 Task: Check the average views per listing of 2 sinks in the last 3 years.
Action: Mouse moved to (980, 211)
Screenshot: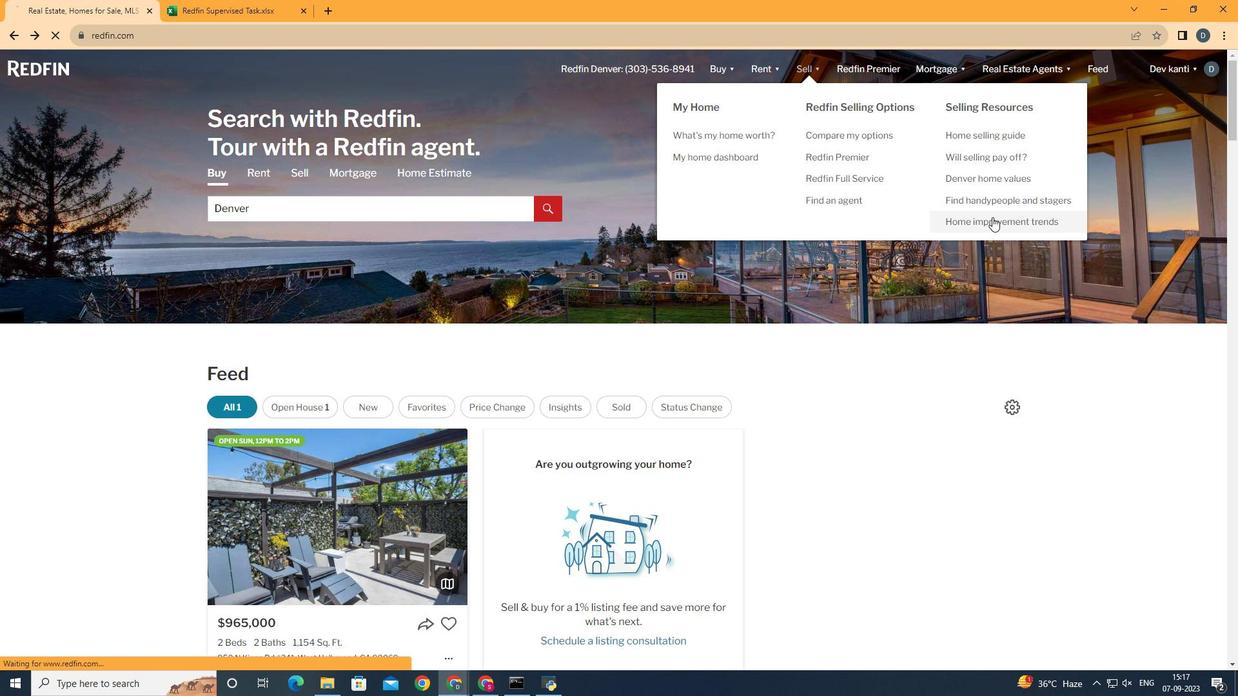 
Action: Mouse pressed left at (980, 211)
Screenshot: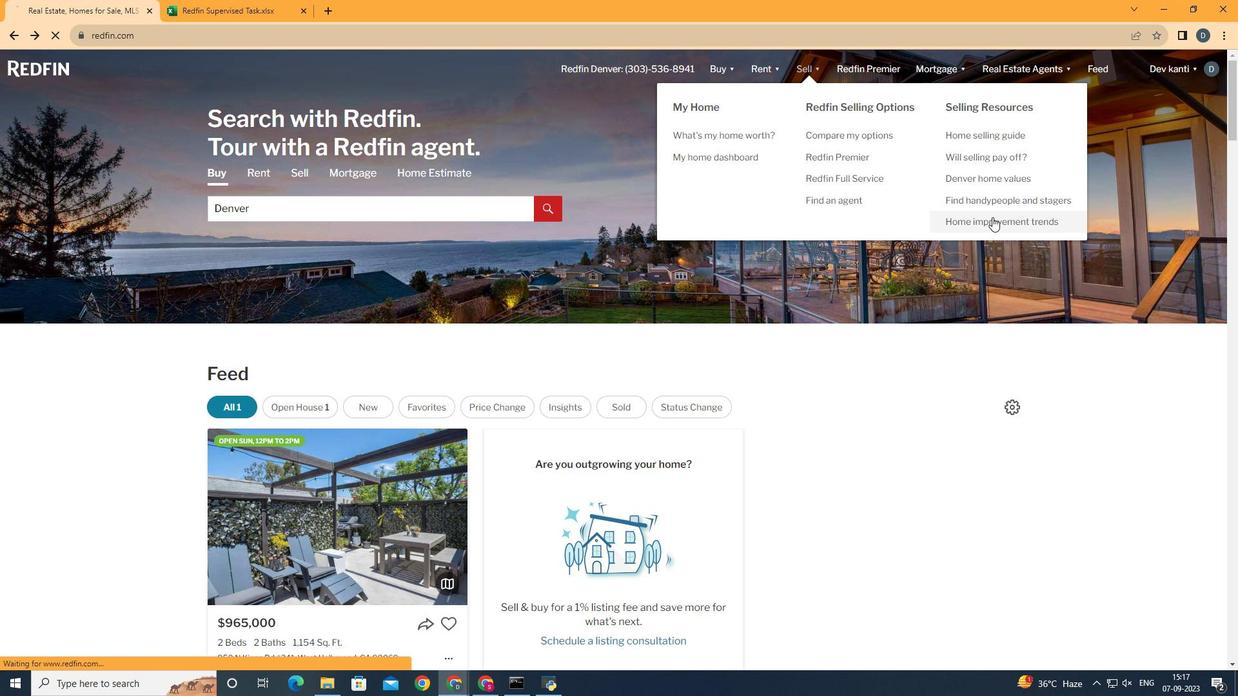 
Action: Mouse moved to (297, 234)
Screenshot: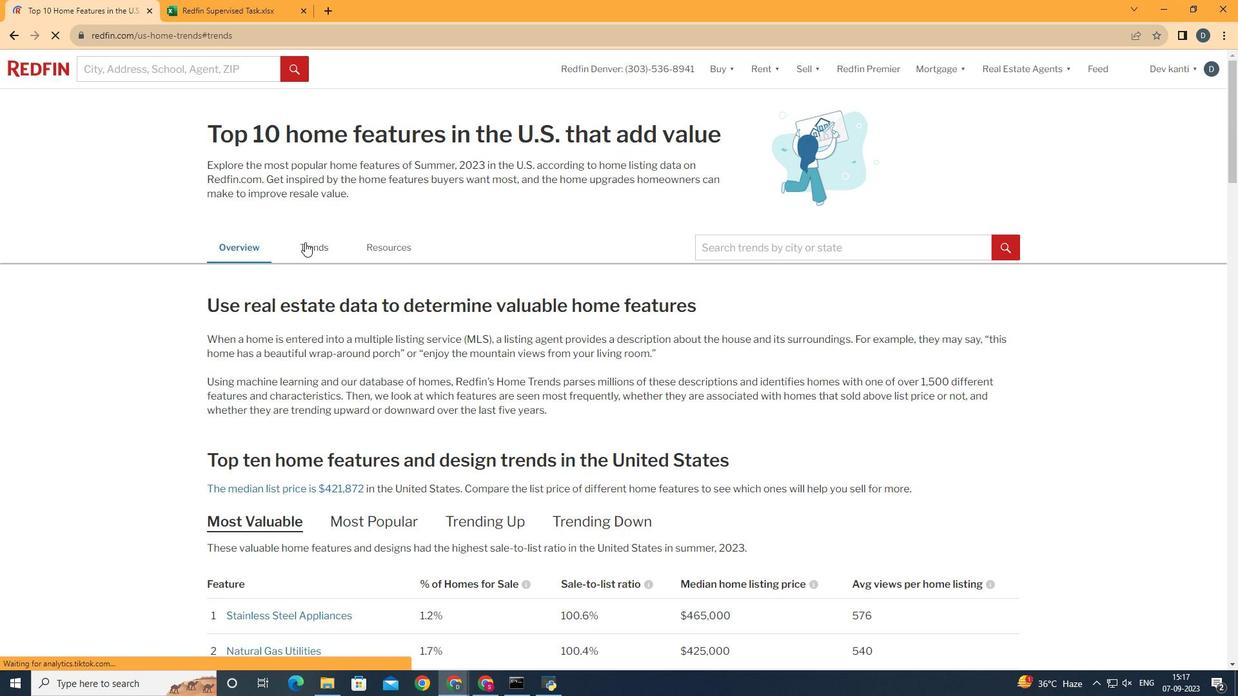 
Action: Mouse pressed left at (297, 234)
Screenshot: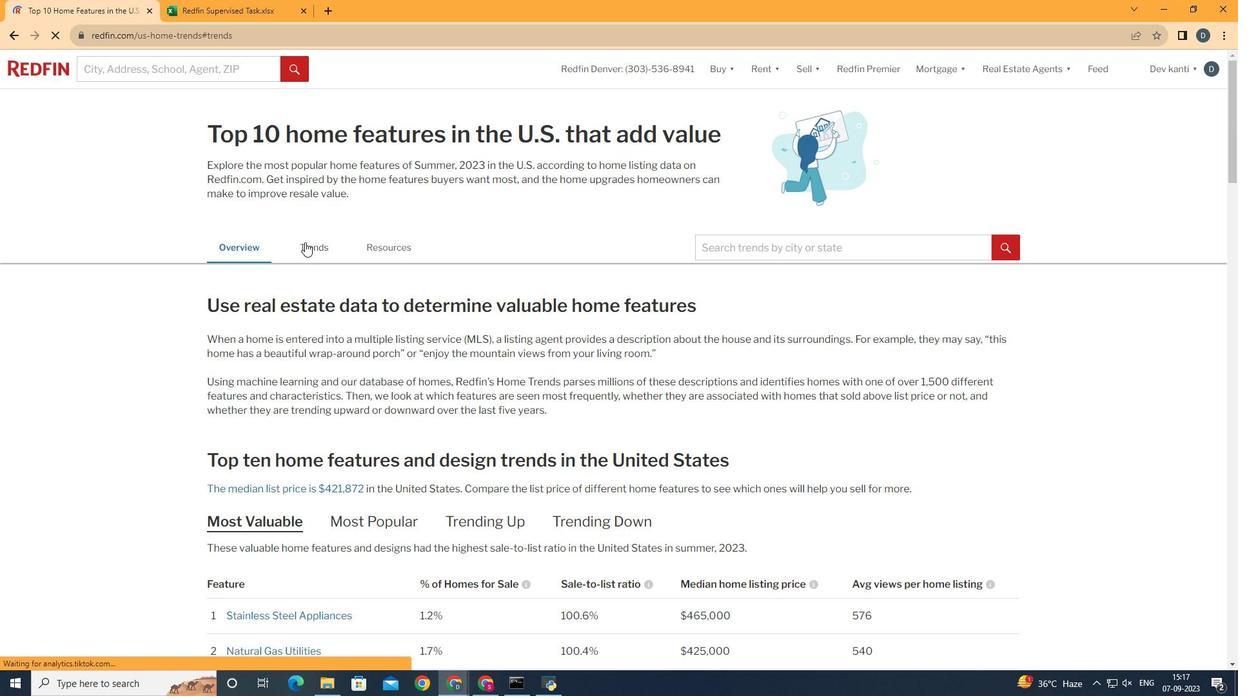 
Action: Mouse moved to (372, 253)
Screenshot: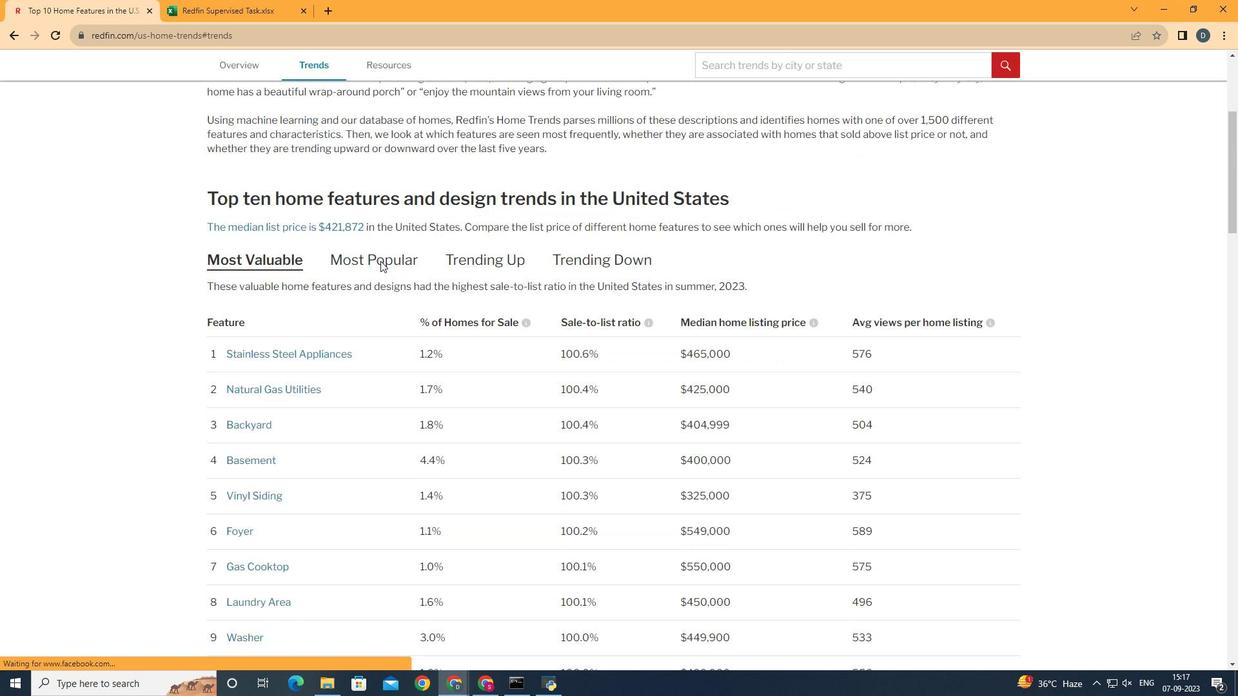 
Action: Mouse scrolled (372, 252) with delta (0, 0)
Screenshot: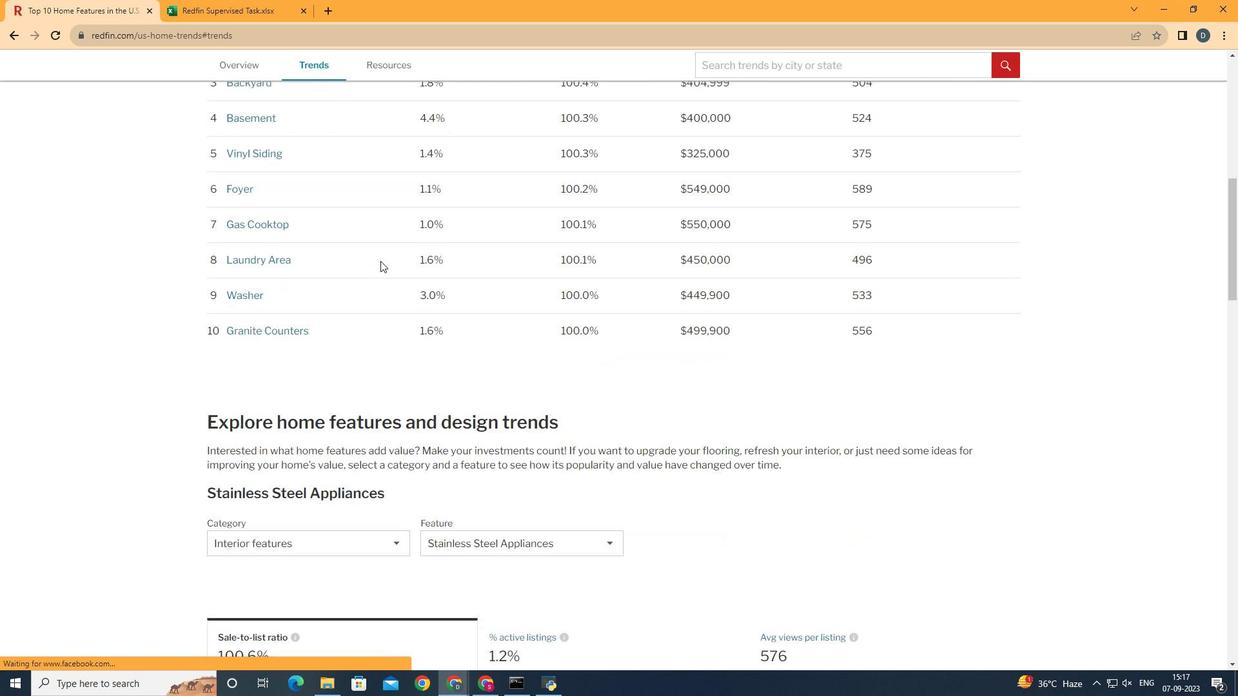 
Action: Mouse scrolled (372, 252) with delta (0, 0)
Screenshot: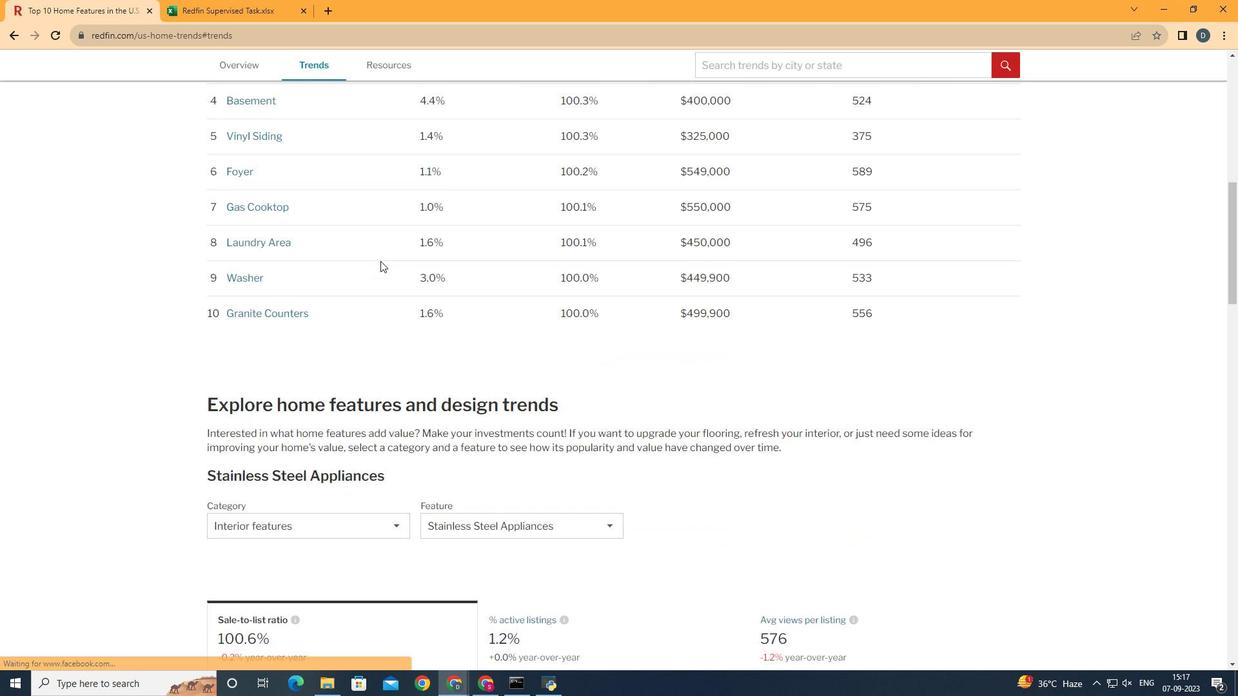 
Action: Mouse scrolled (372, 252) with delta (0, 0)
Screenshot: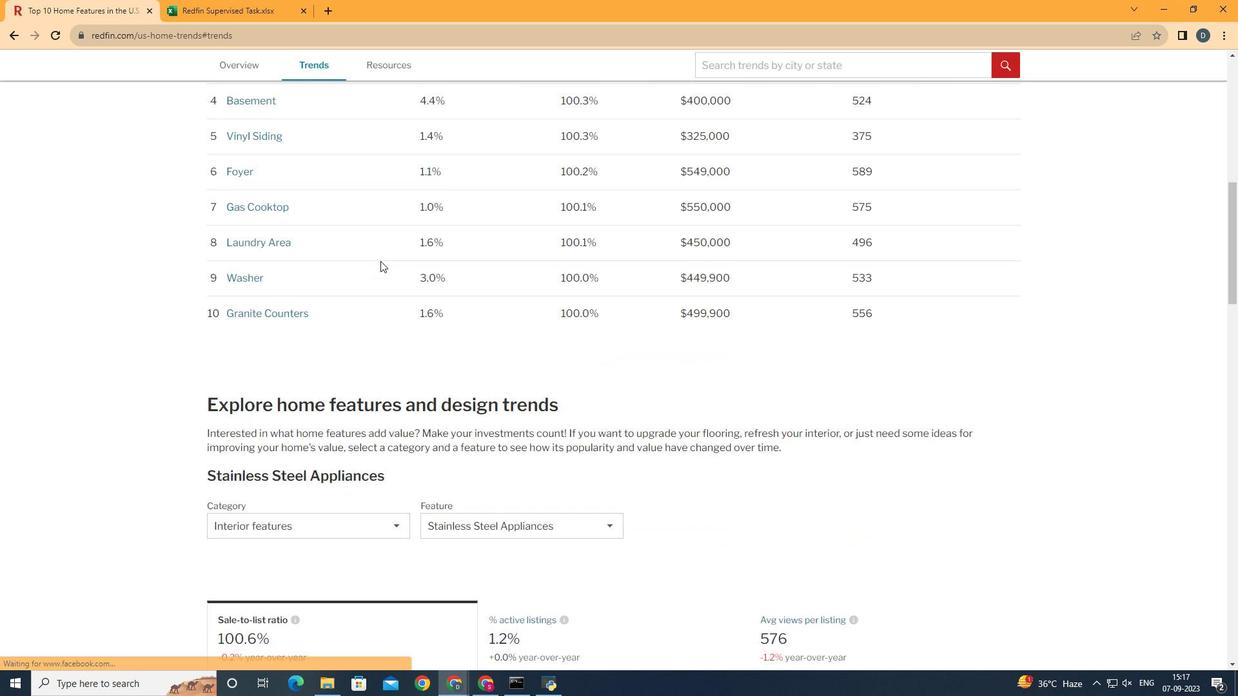 
Action: Mouse scrolled (372, 252) with delta (0, 0)
Screenshot: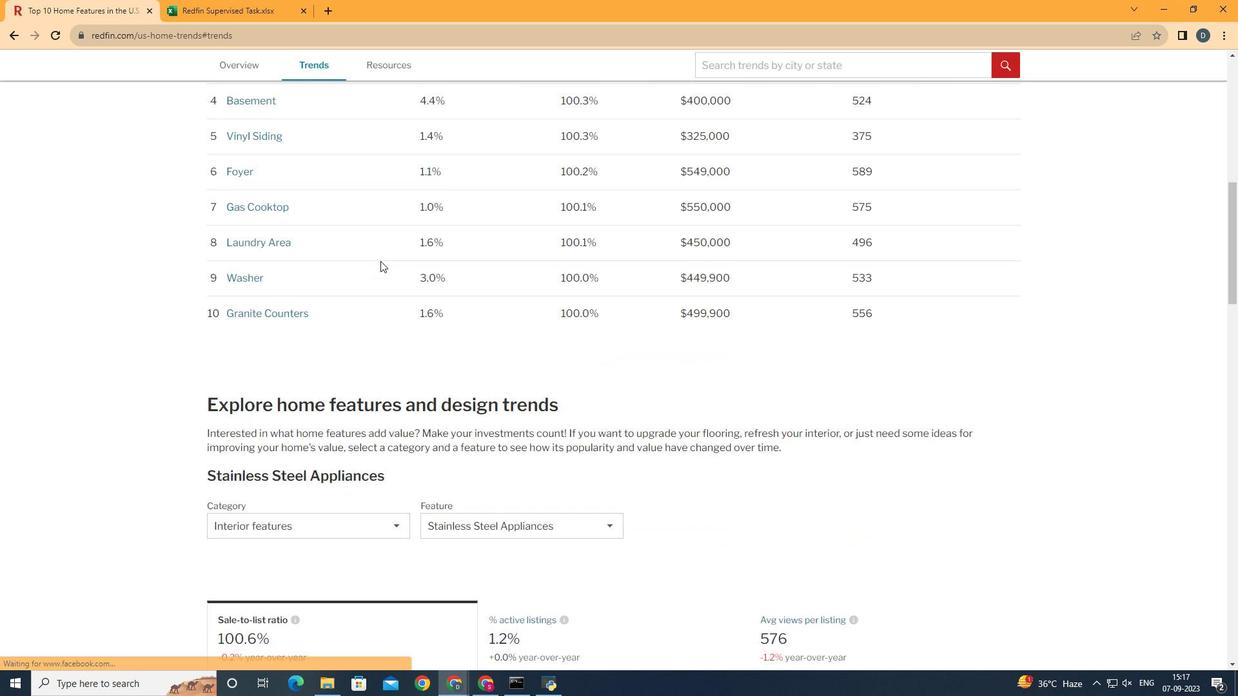 
Action: Mouse scrolled (372, 252) with delta (0, 0)
Screenshot: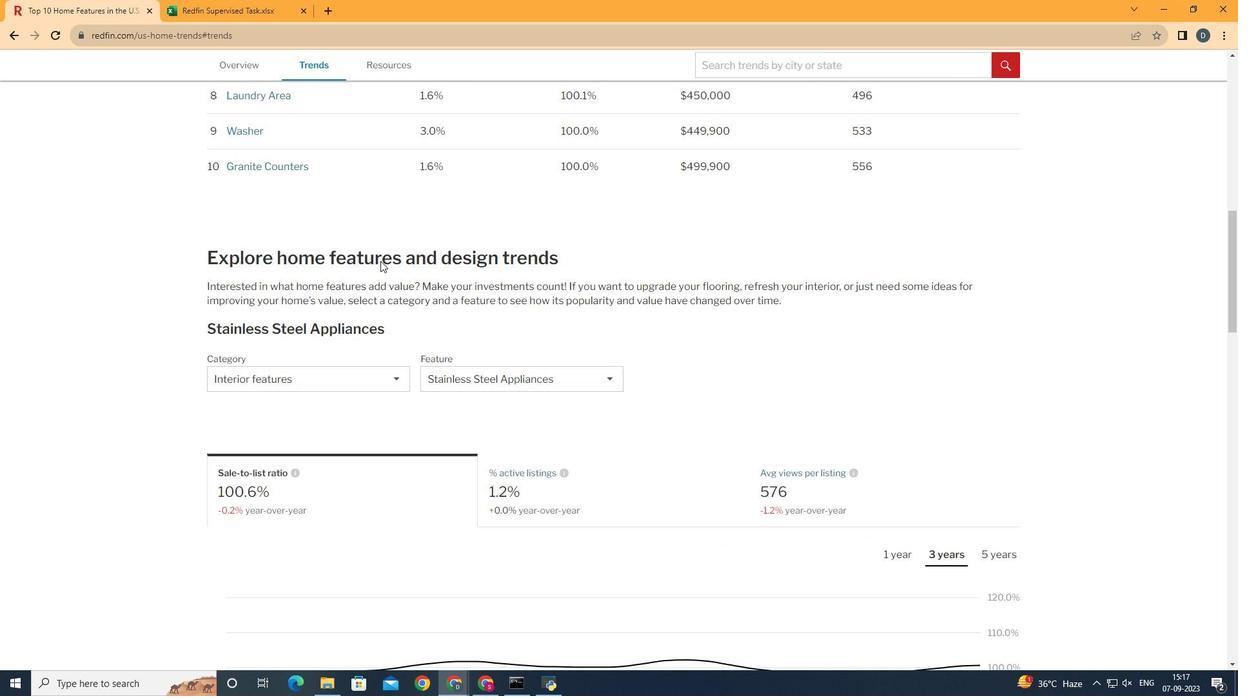 
Action: Mouse scrolled (372, 252) with delta (0, 0)
Screenshot: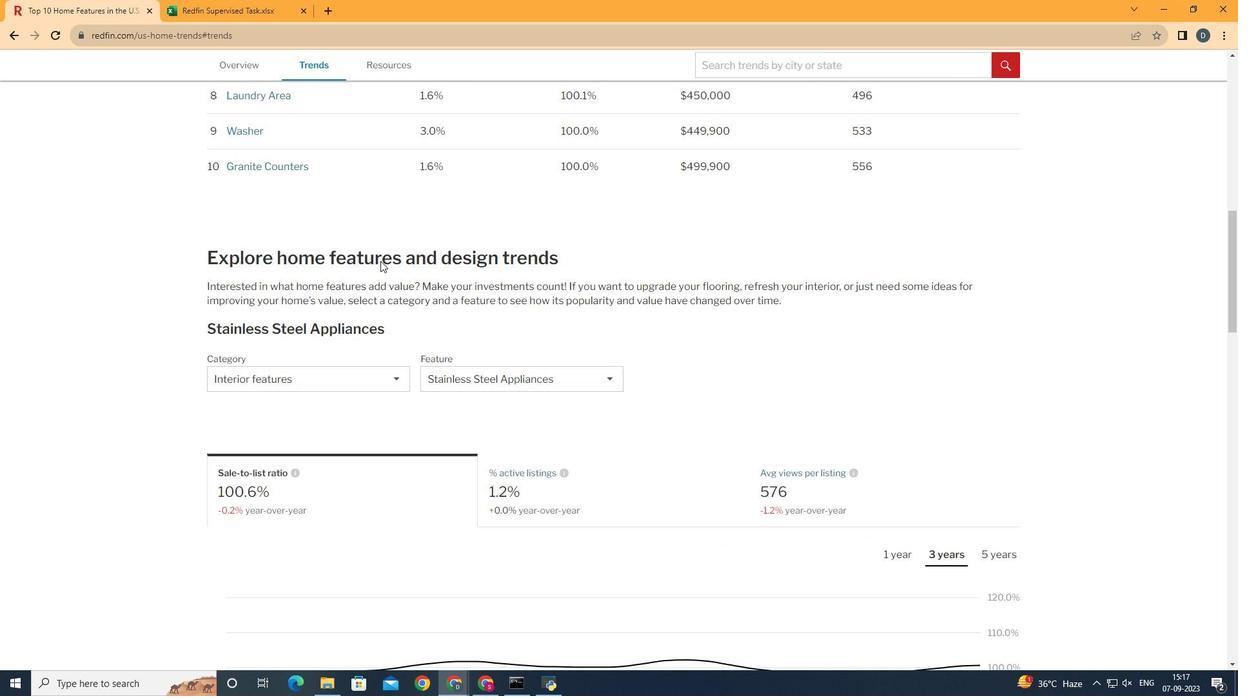 
Action: Mouse scrolled (372, 252) with delta (0, 0)
Screenshot: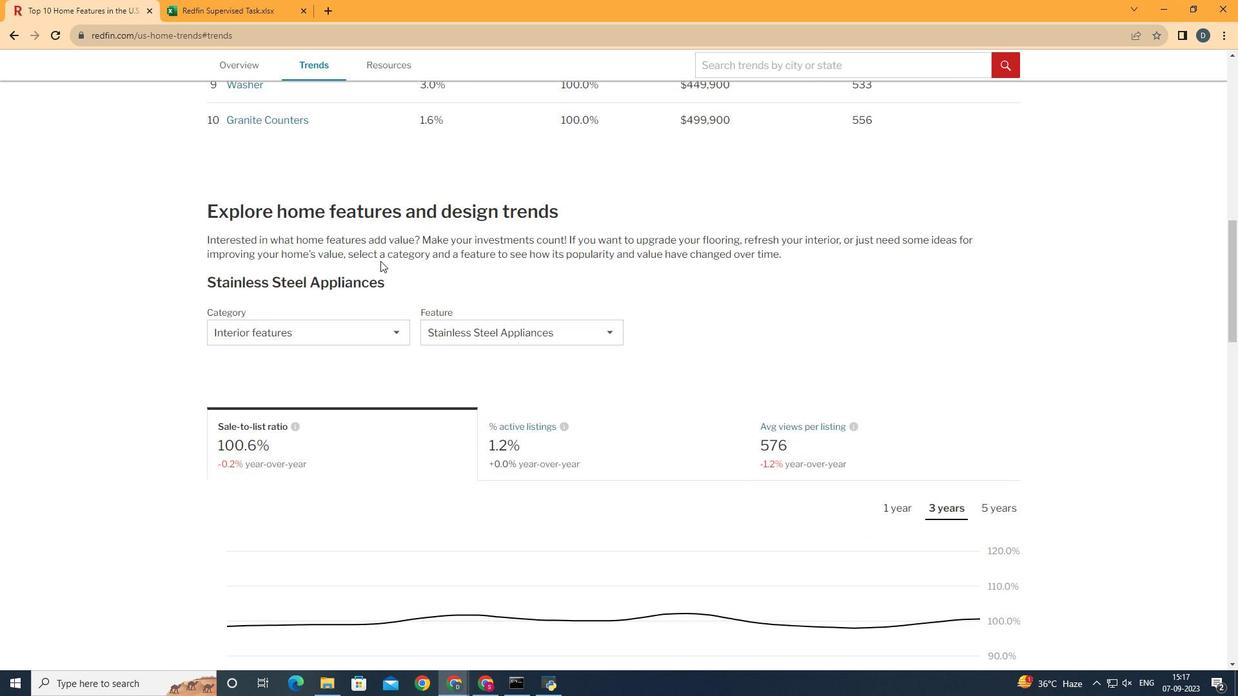
Action: Mouse moved to (376, 317)
Screenshot: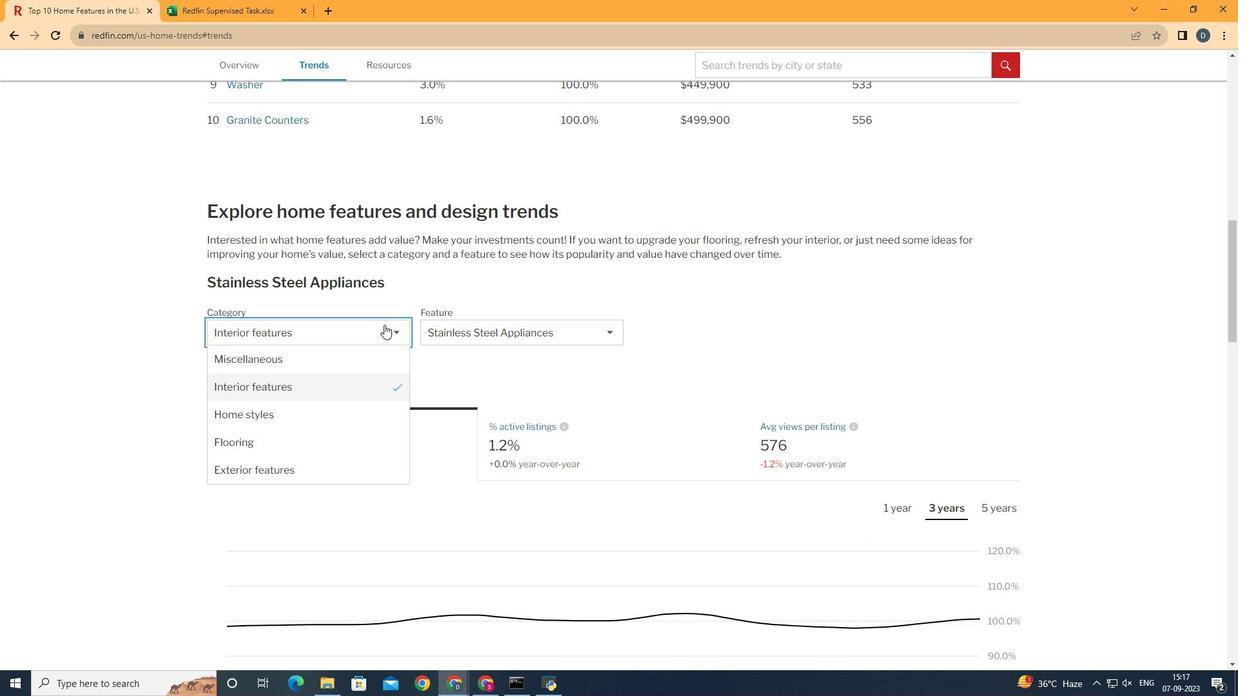 
Action: Mouse pressed left at (376, 317)
Screenshot: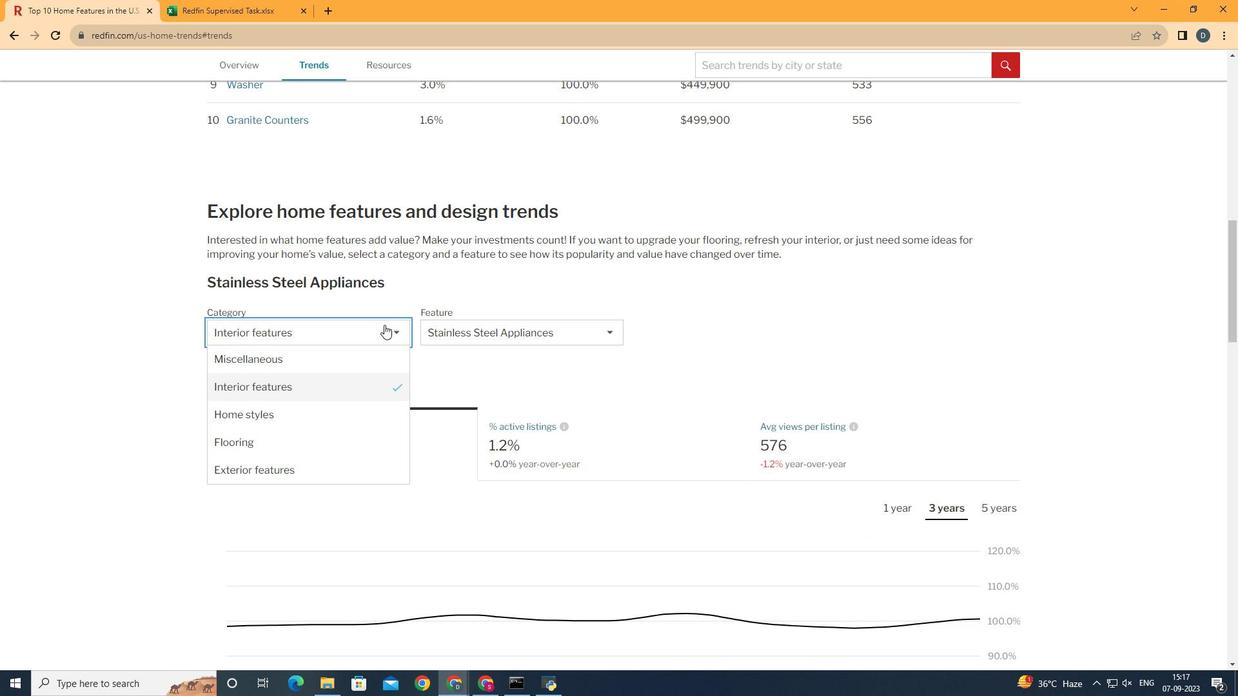 
Action: Mouse moved to (345, 384)
Screenshot: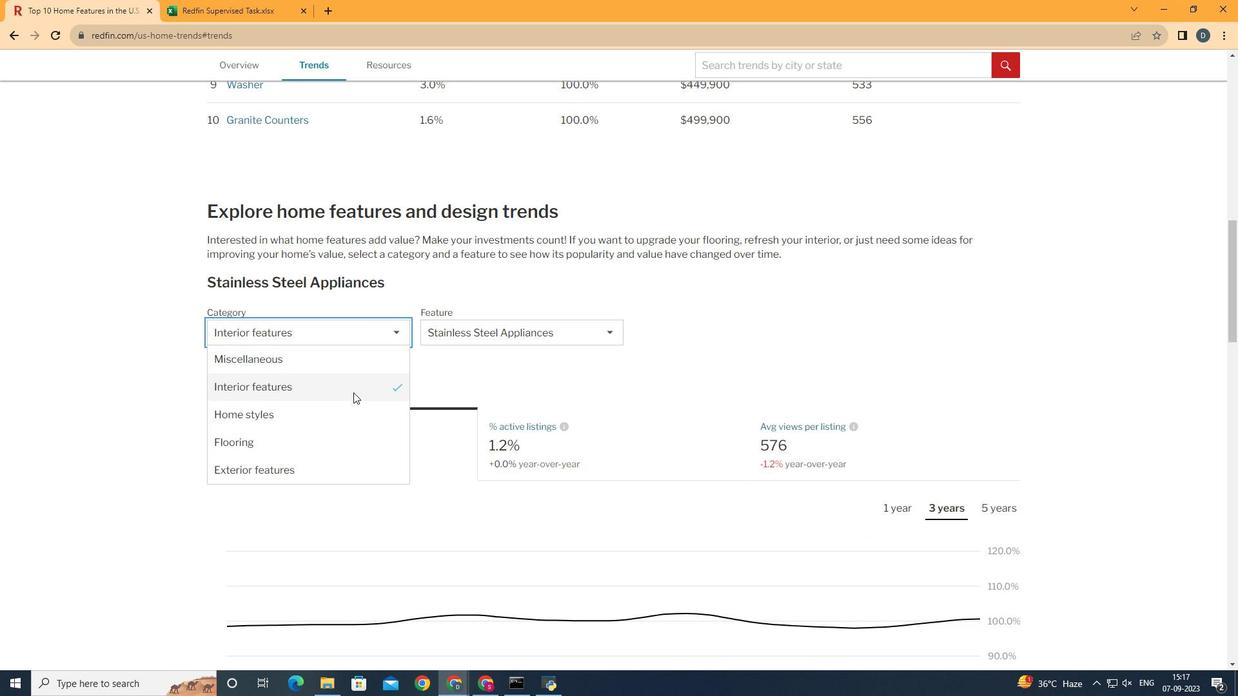 
Action: Mouse pressed left at (345, 384)
Screenshot: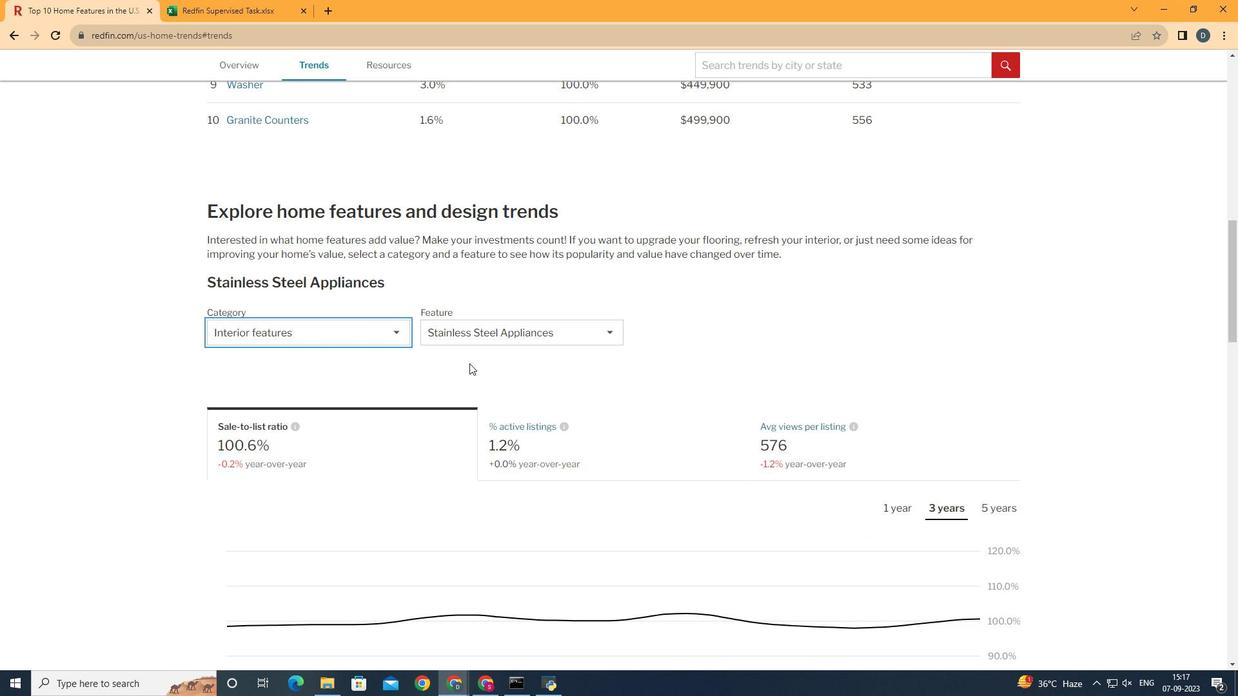
Action: Mouse moved to (493, 338)
Screenshot: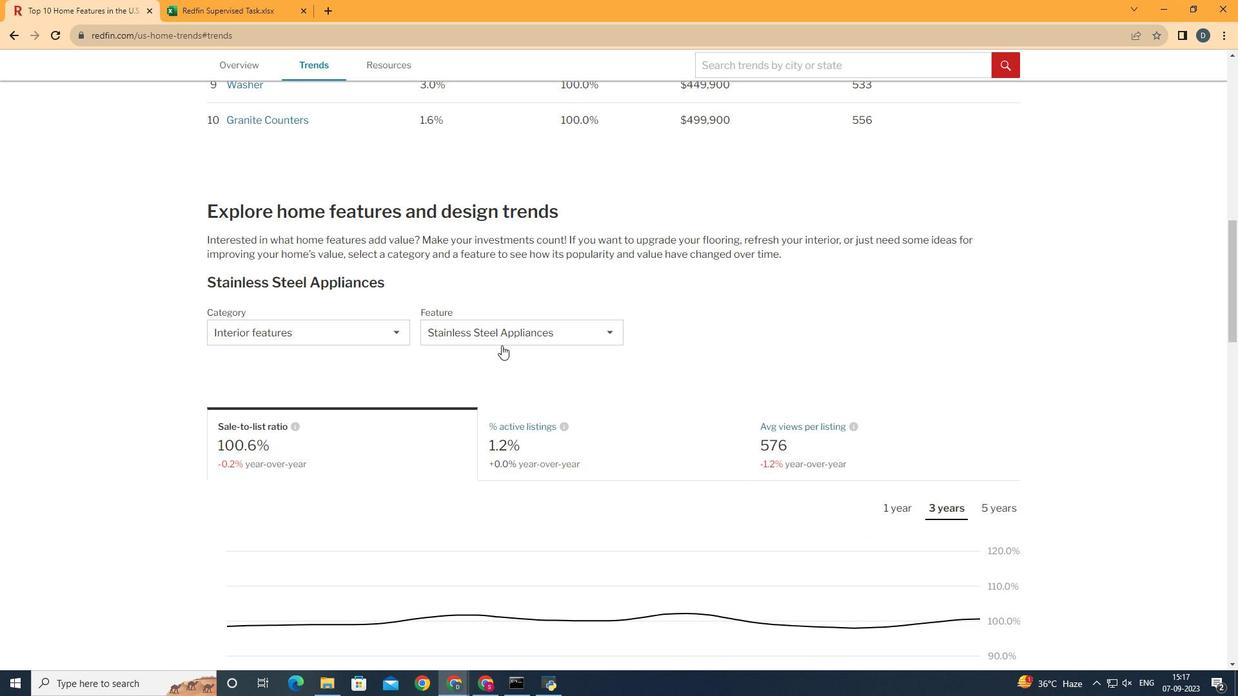 
Action: Mouse pressed left at (493, 338)
Screenshot: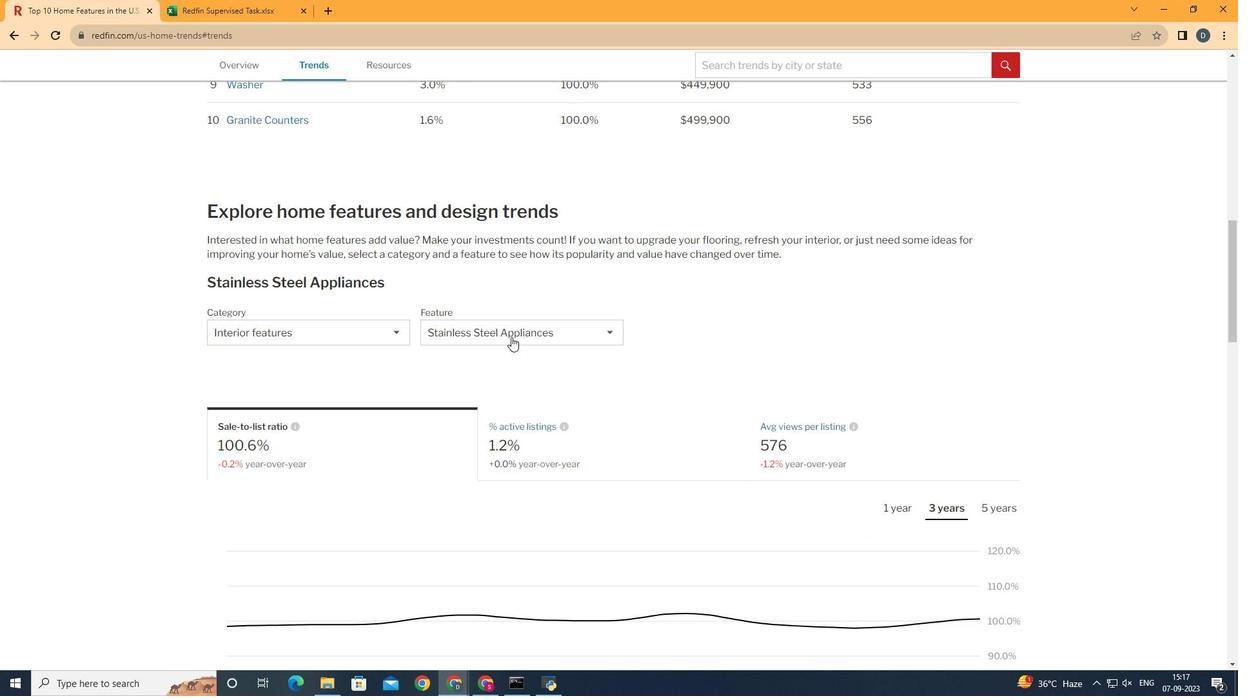 
Action: Mouse moved to (499, 329)
Screenshot: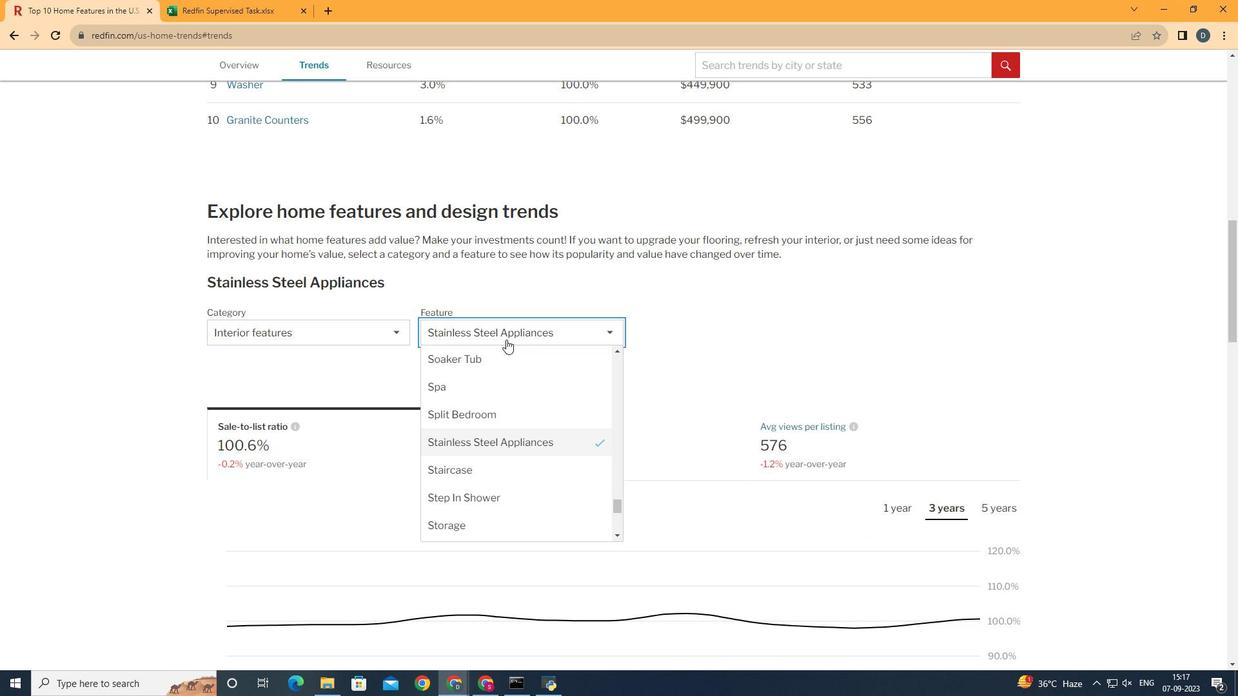 
Action: Mouse pressed left at (499, 329)
Screenshot: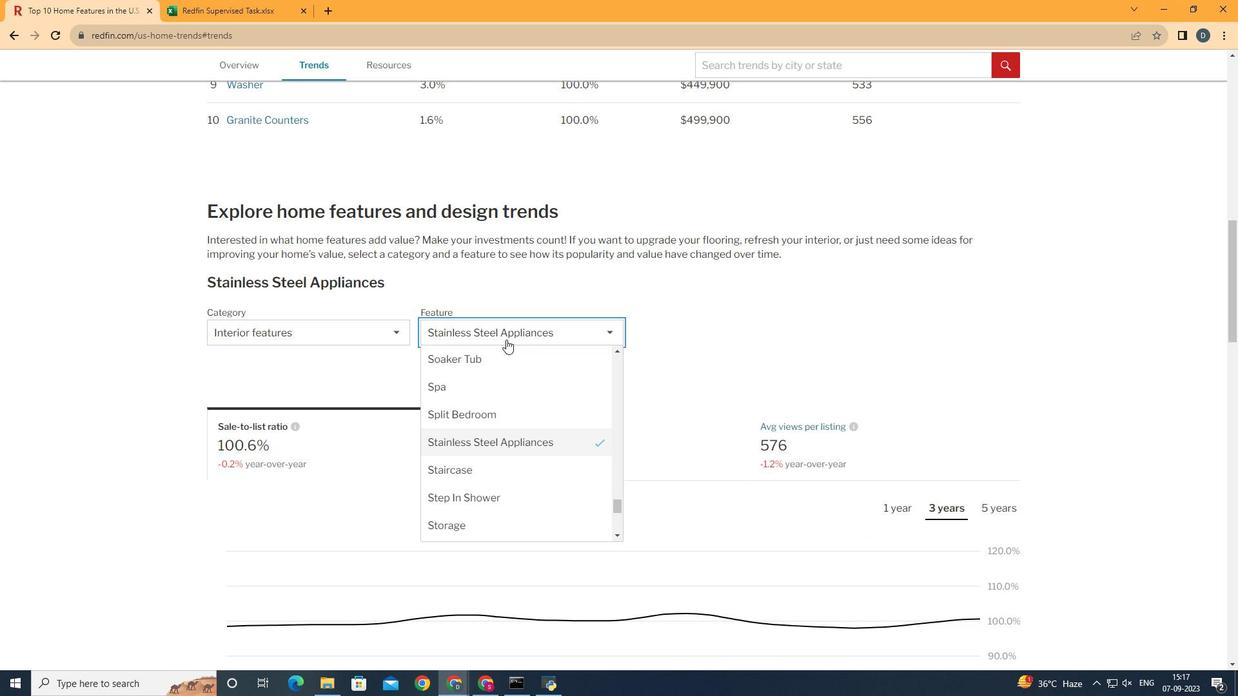 
Action: Mouse moved to (610, 503)
Screenshot: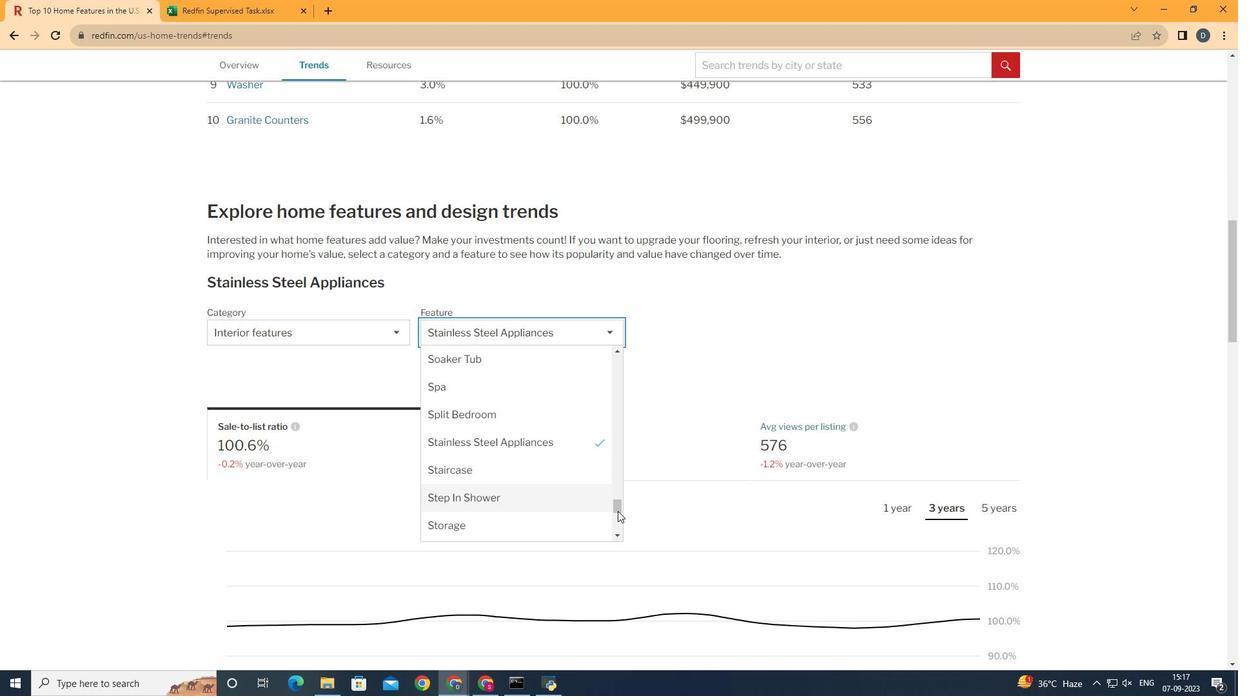 
Action: Mouse pressed left at (610, 503)
Screenshot: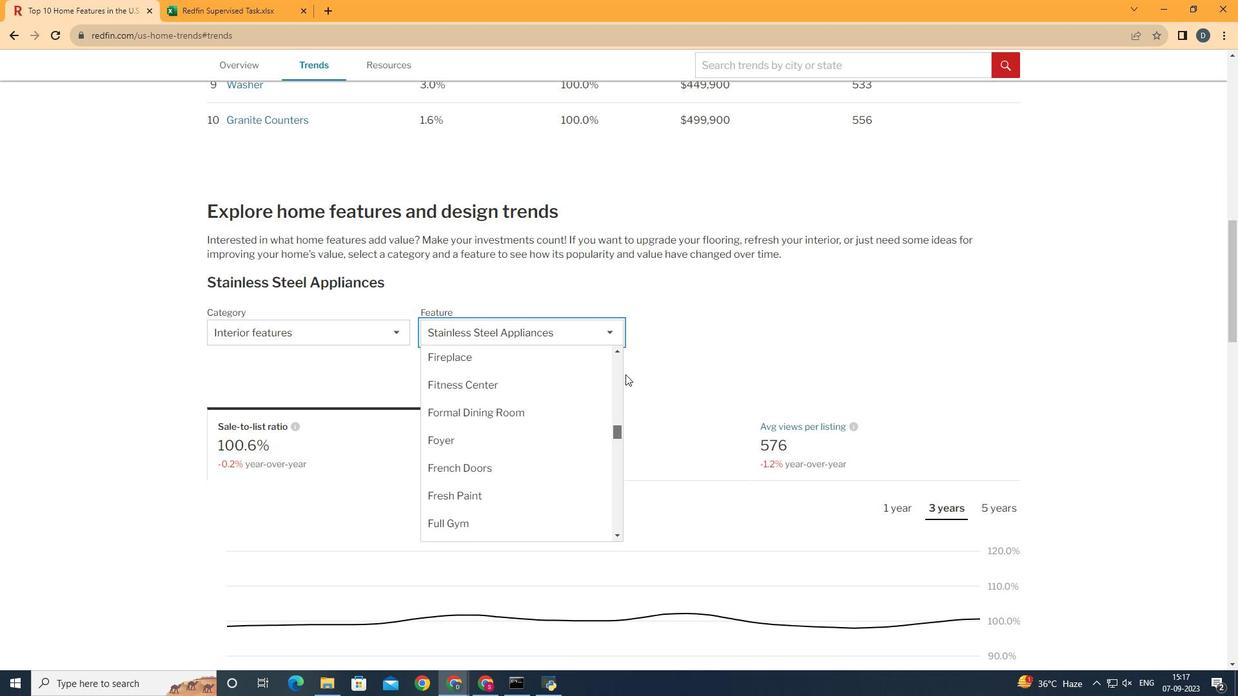 
Action: Mouse moved to (541, 443)
Screenshot: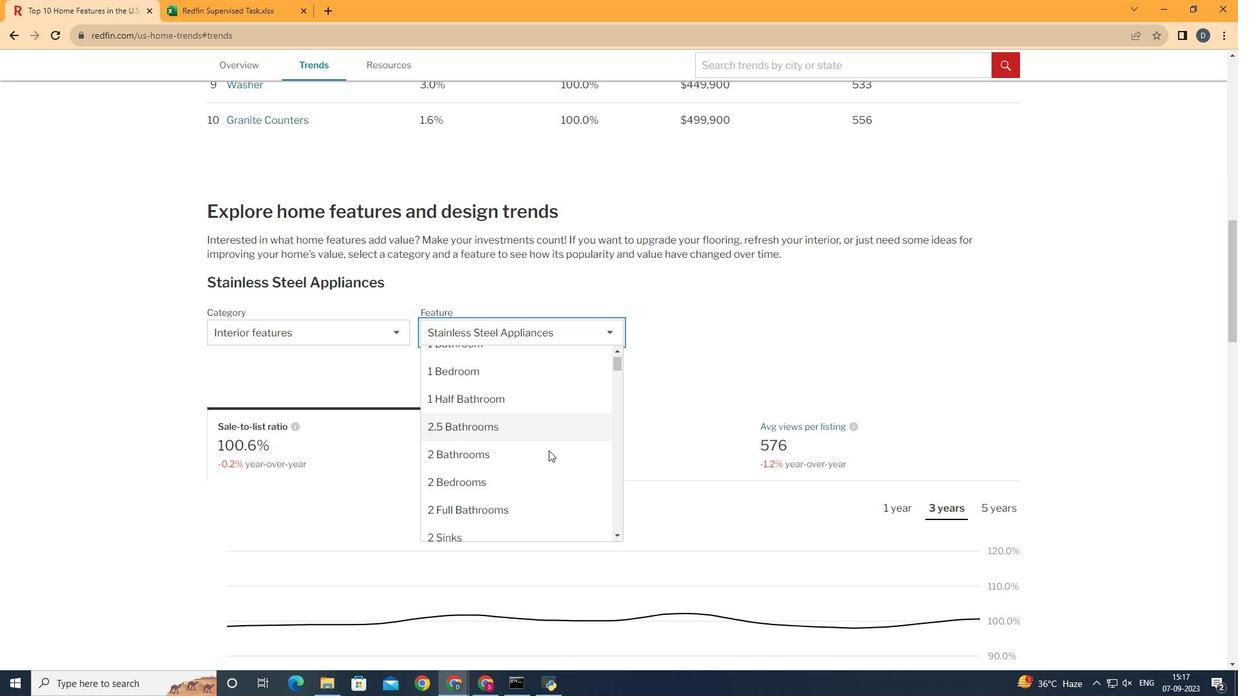 
Action: Mouse scrolled (541, 442) with delta (0, 0)
Screenshot: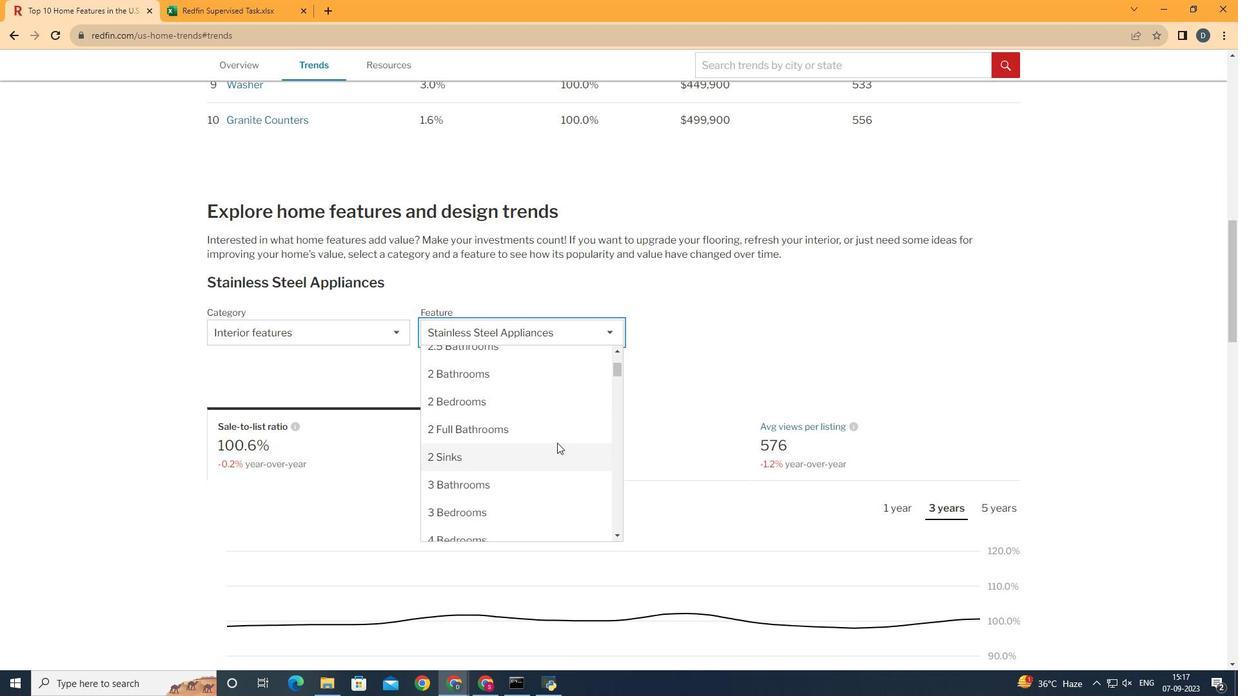 
Action: Mouse scrolled (541, 442) with delta (0, 0)
Screenshot: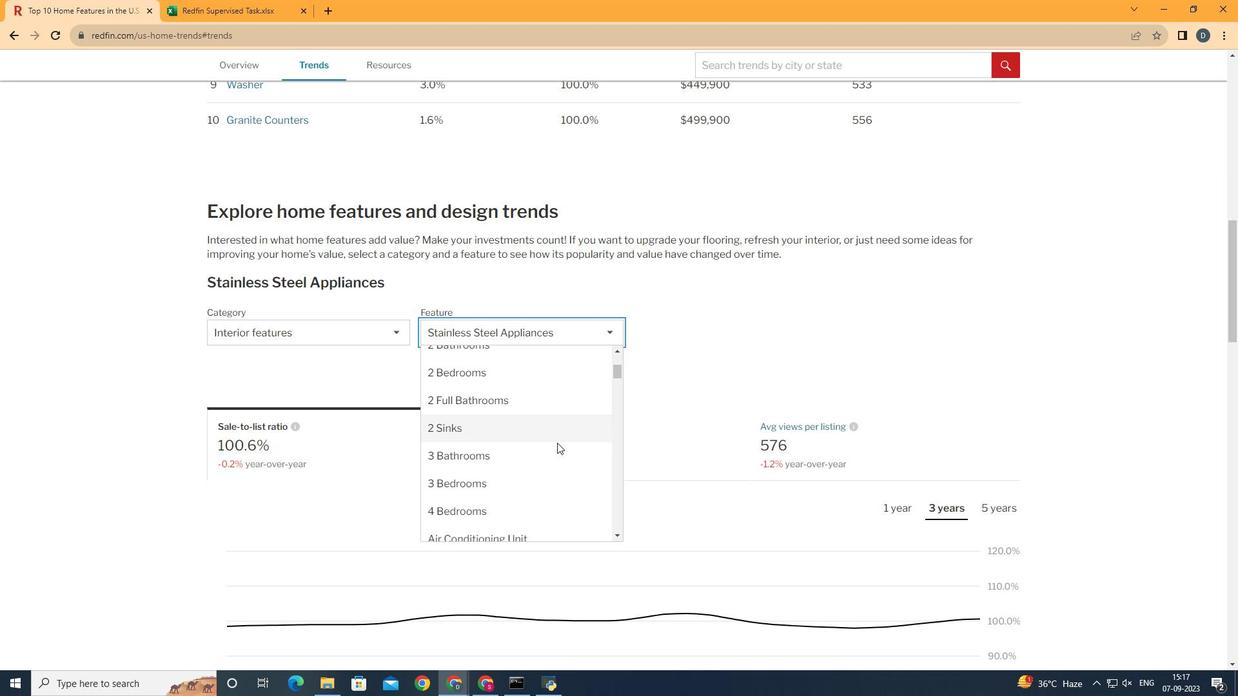 
Action: Mouse moved to (548, 421)
Screenshot: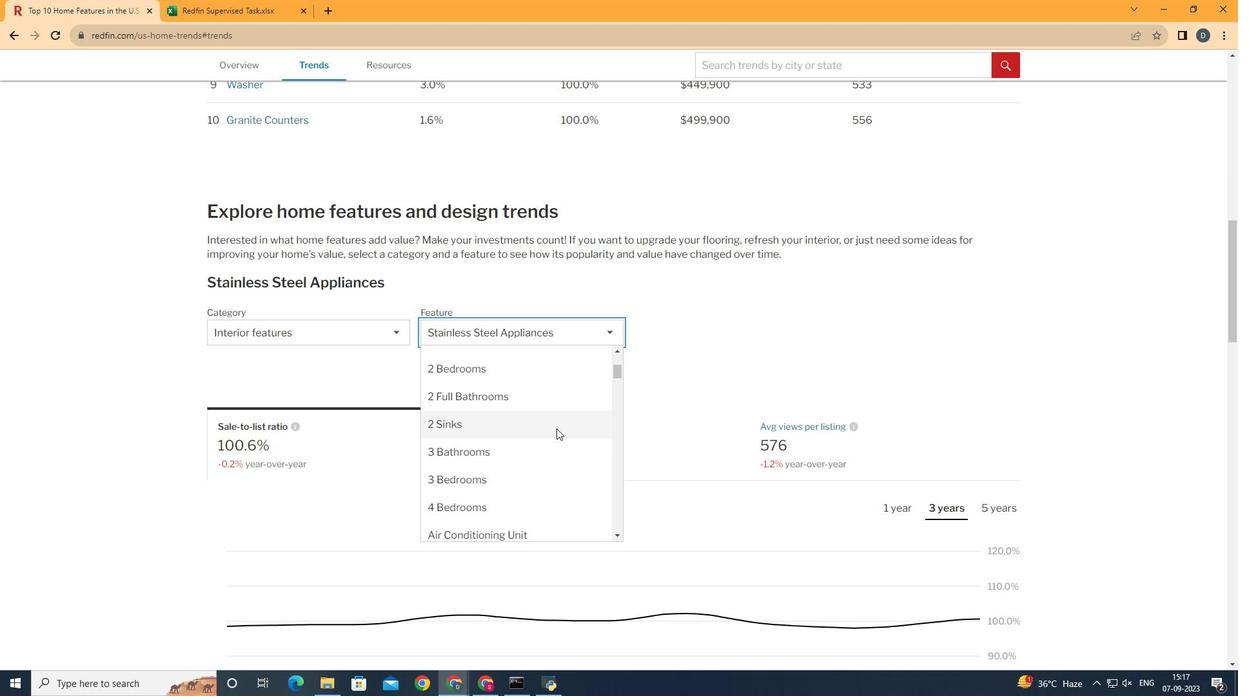 
Action: Mouse pressed left at (548, 421)
Screenshot: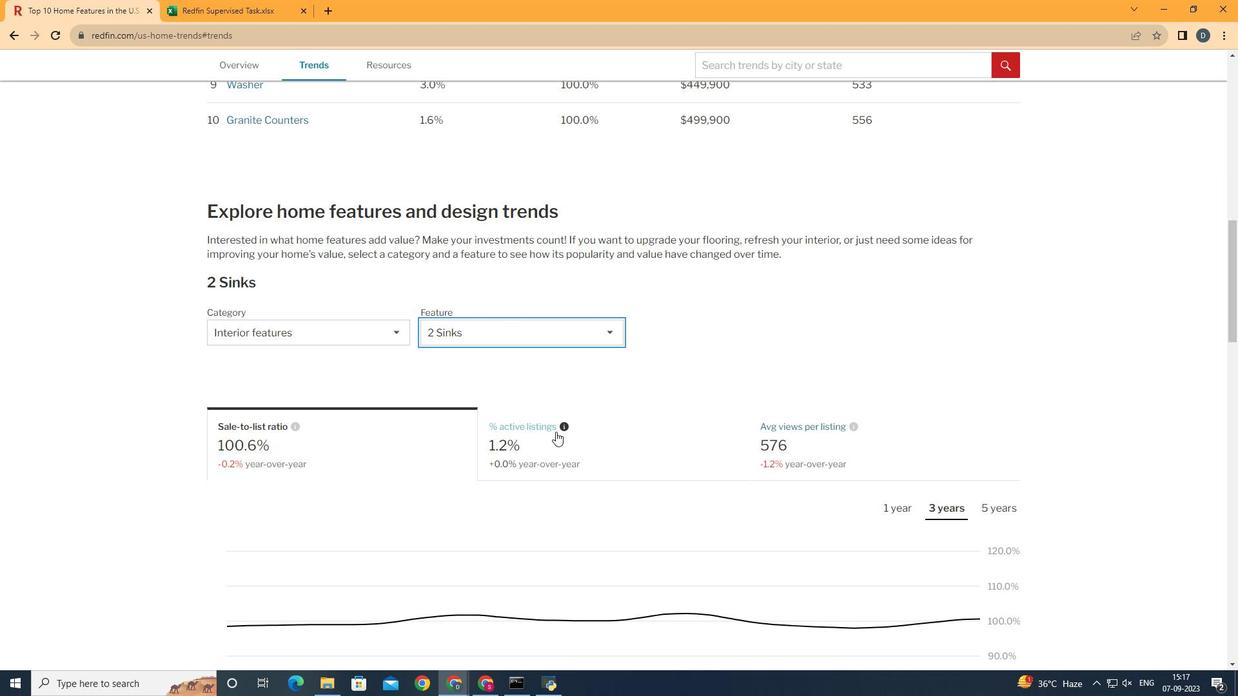 
Action: Mouse moved to (848, 448)
Screenshot: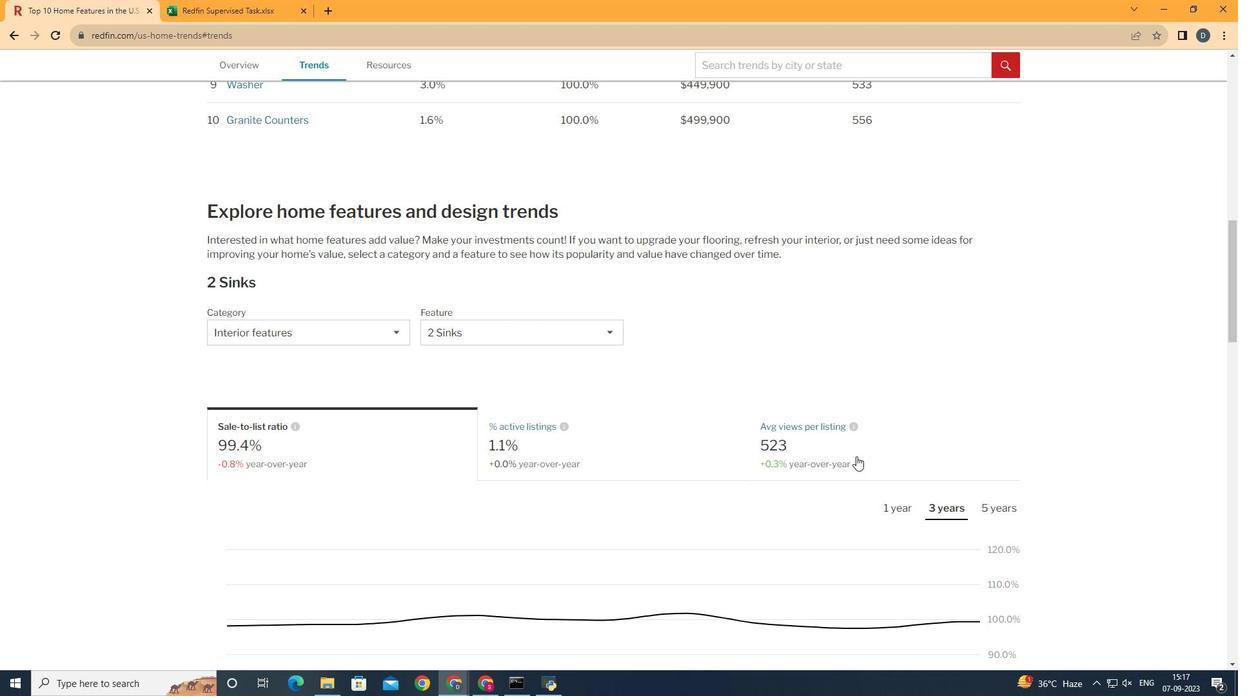 
Action: Mouse pressed left at (848, 448)
Screenshot: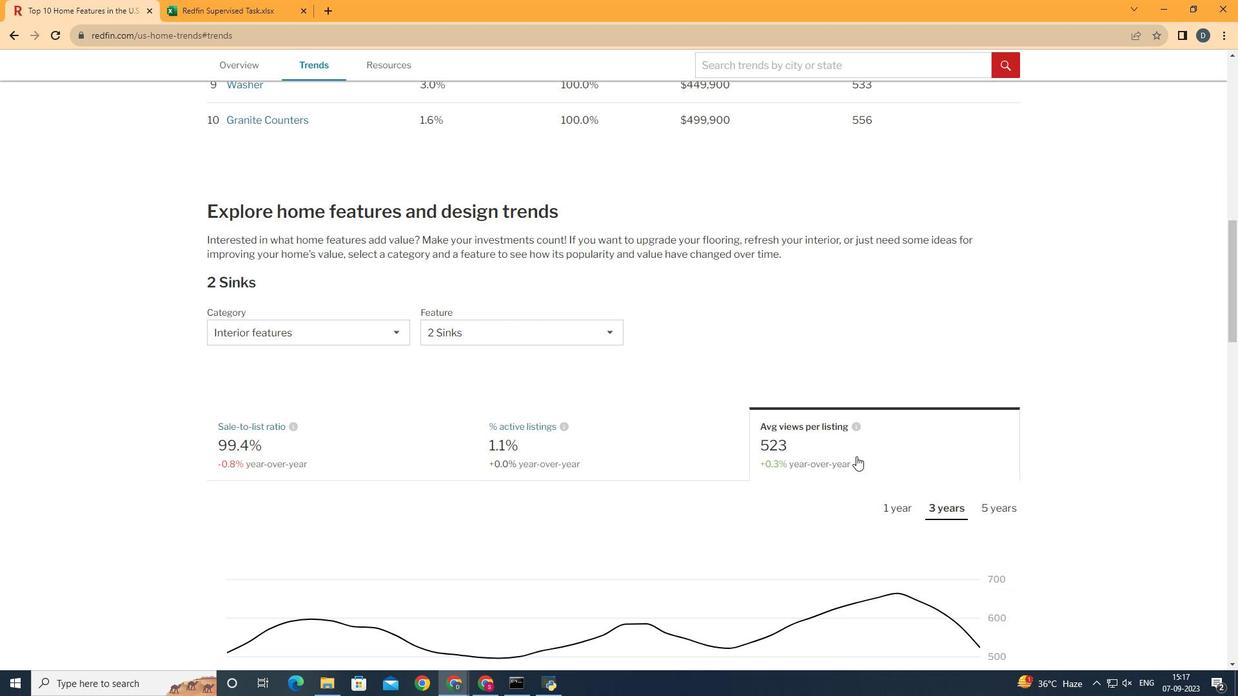 
Action: Mouse scrolled (848, 448) with delta (0, 0)
Screenshot: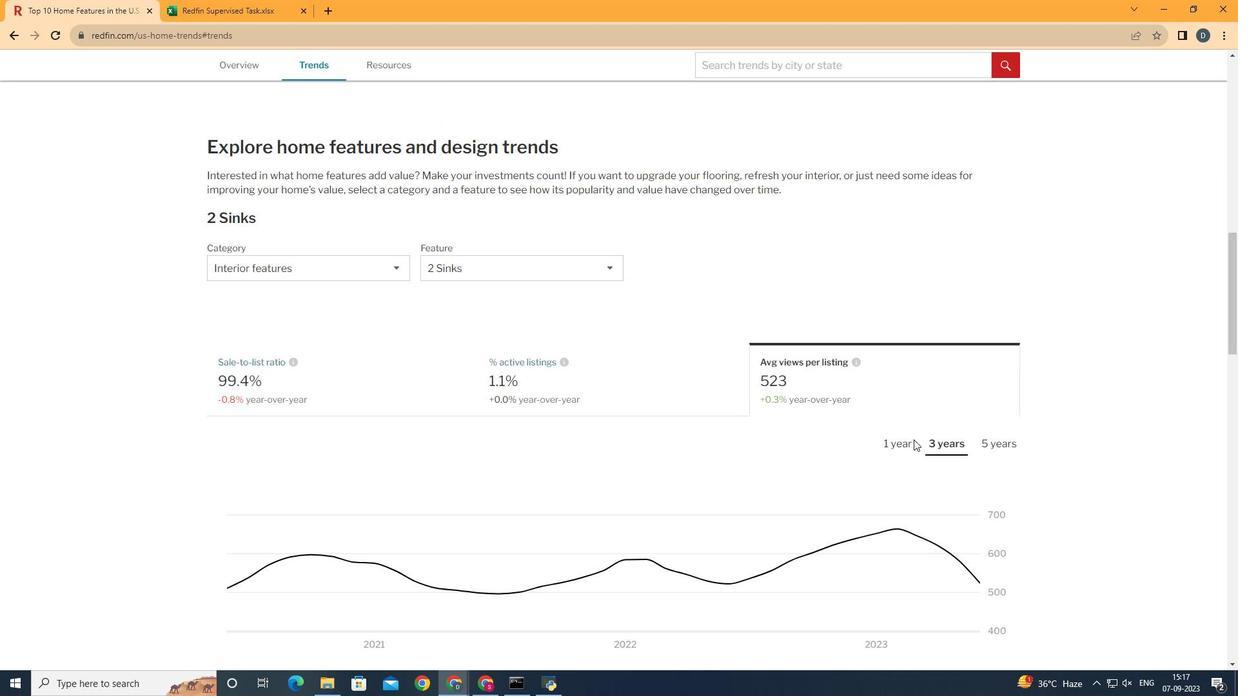 
Action: Mouse scrolled (848, 448) with delta (0, 0)
Screenshot: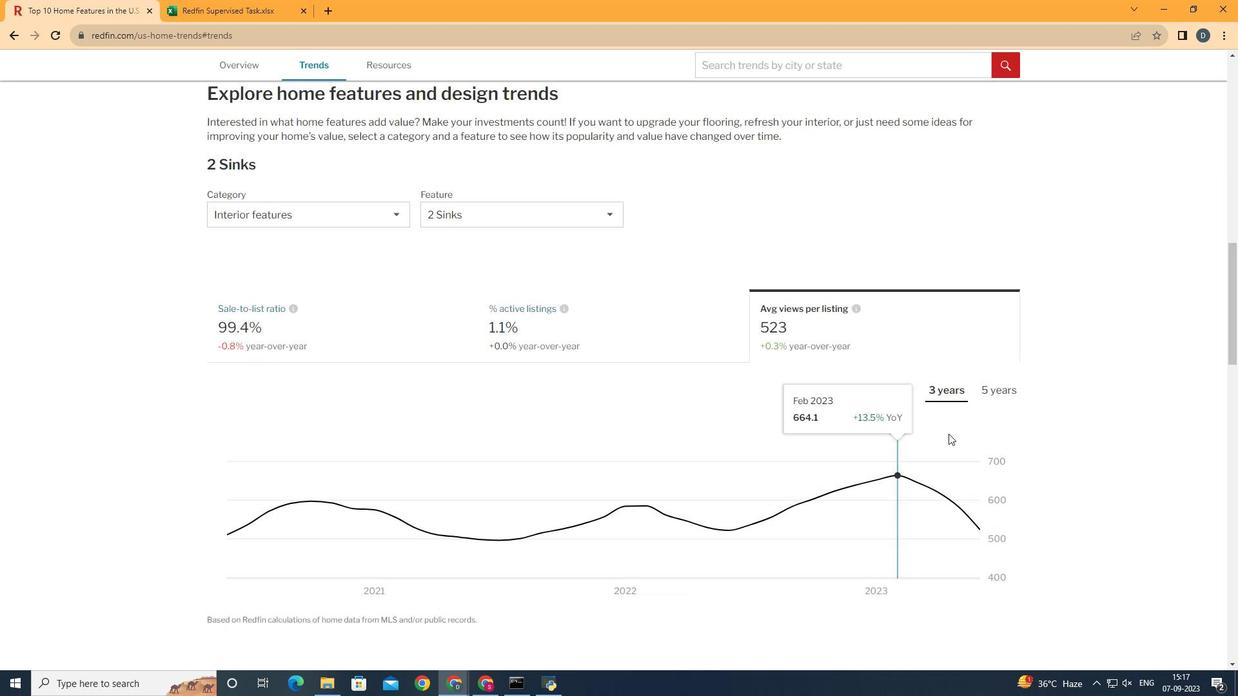 
Action: Mouse moved to (945, 379)
Screenshot: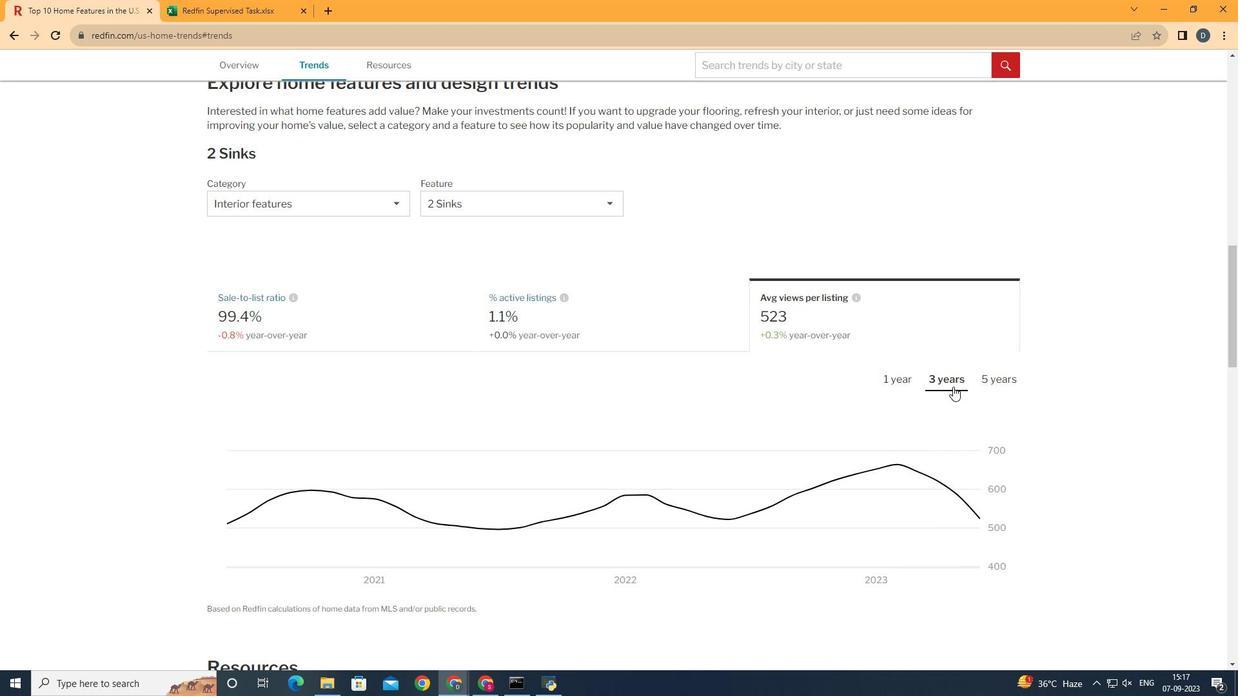 
Action: Mouse pressed left at (945, 379)
Screenshot: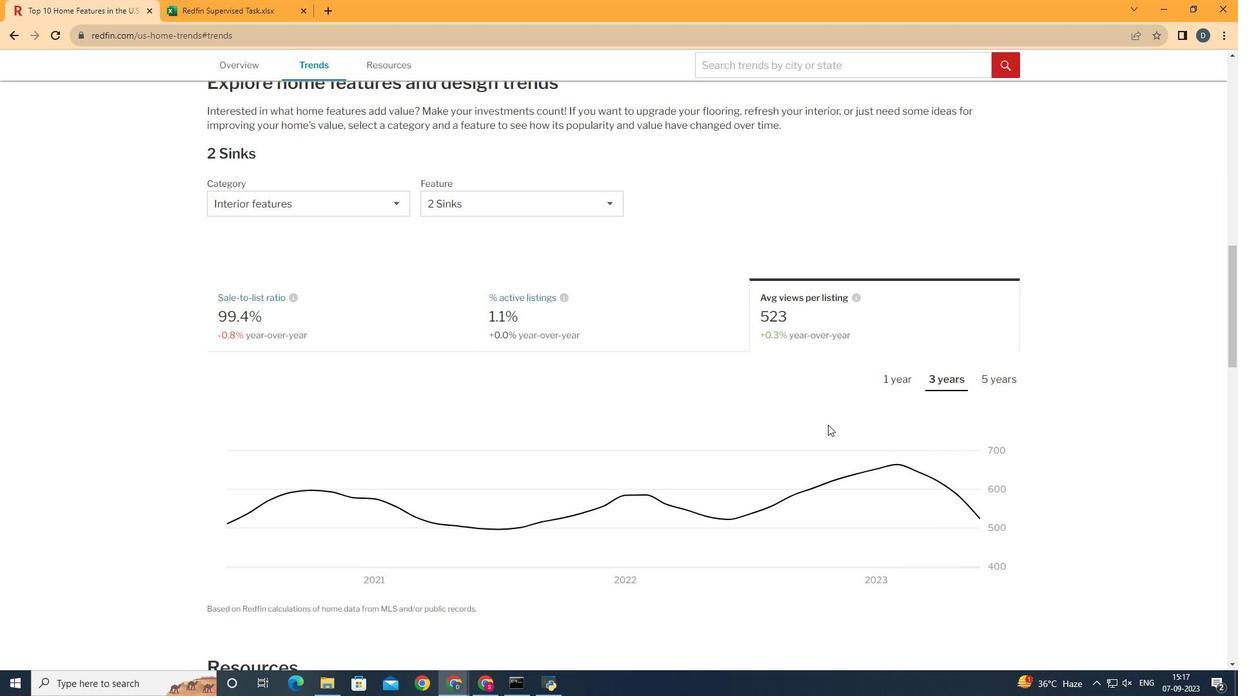 
Action: Mouse moved to (966, 474)
Screenshot: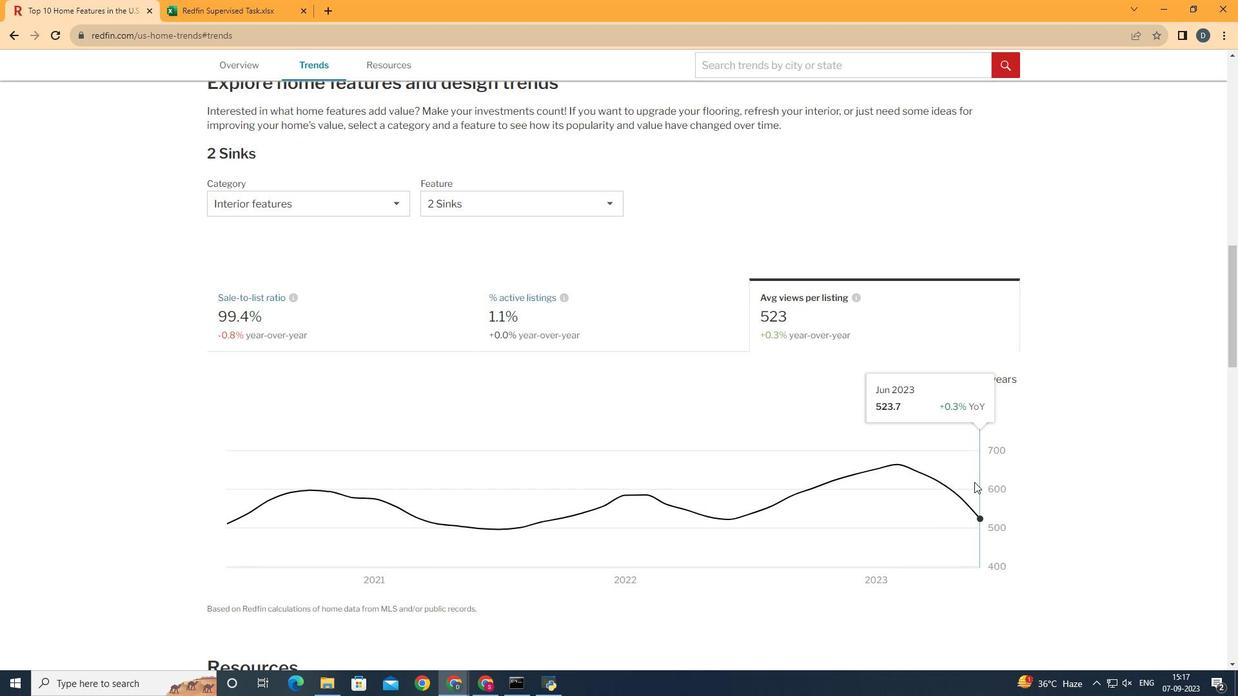 
